 Task: Add a signature Faith Turner containing Have a great summer vacation, Faith Turner to email address softage.10@softage.net and add a folder Human resources policies
Action: Mouse moved to (98, 93)
Screenshot: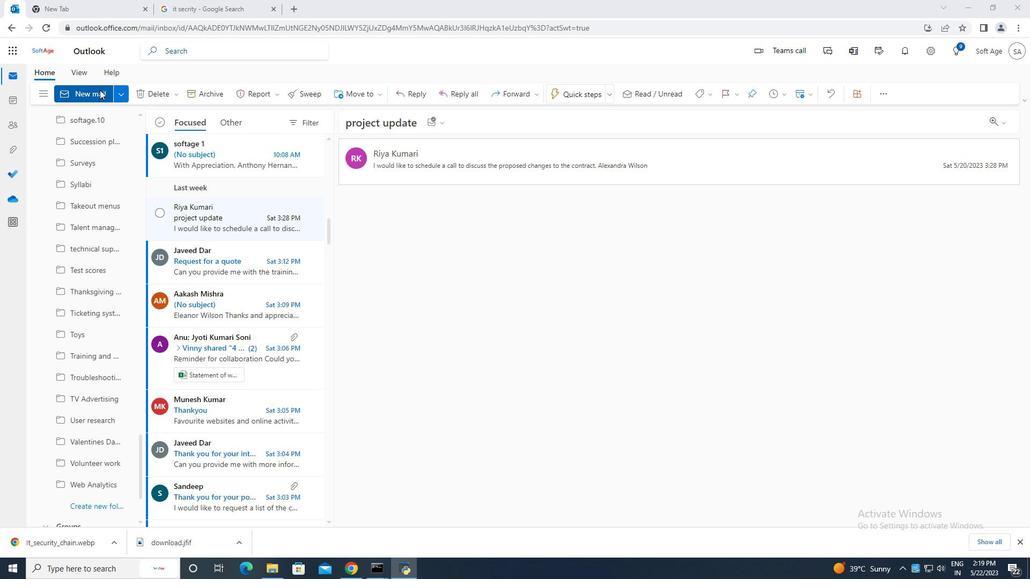 
Action: Mouse pressed left at (98, 93)
Screenshot: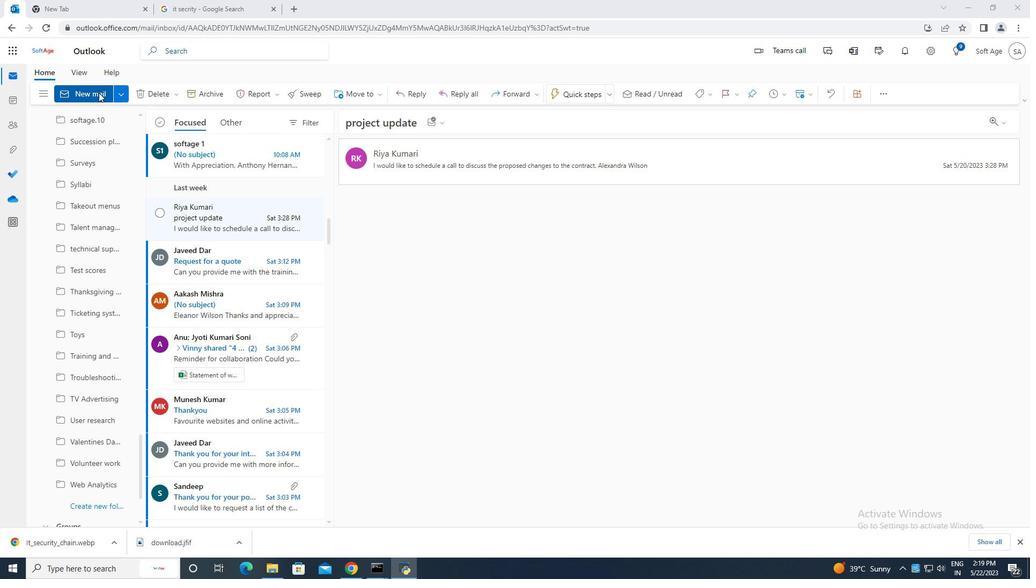 
Action: Mouse moved to (699, 96)
Screenshot: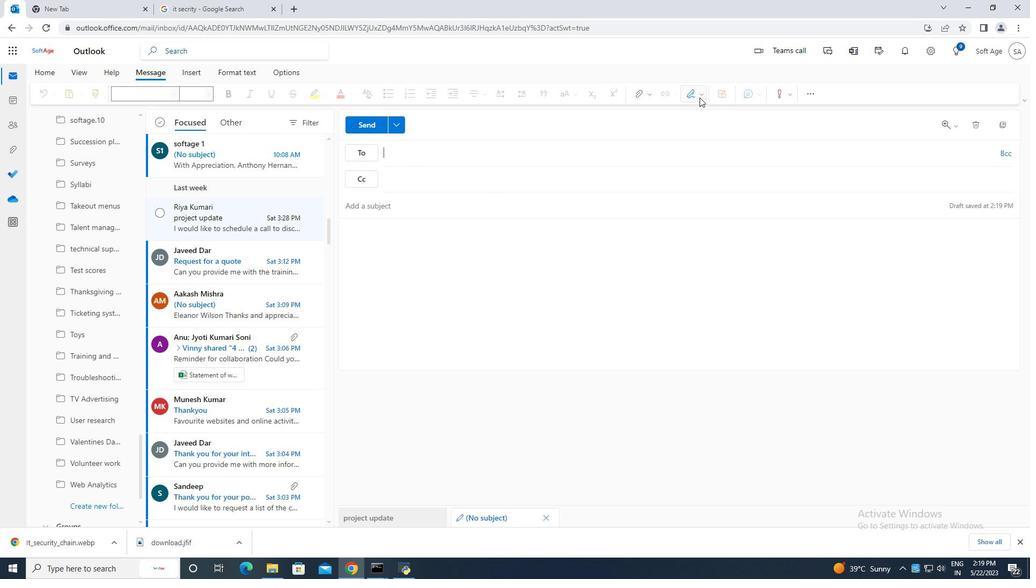 
Action: Mouse pressed left at (699, 96)
Screenshot: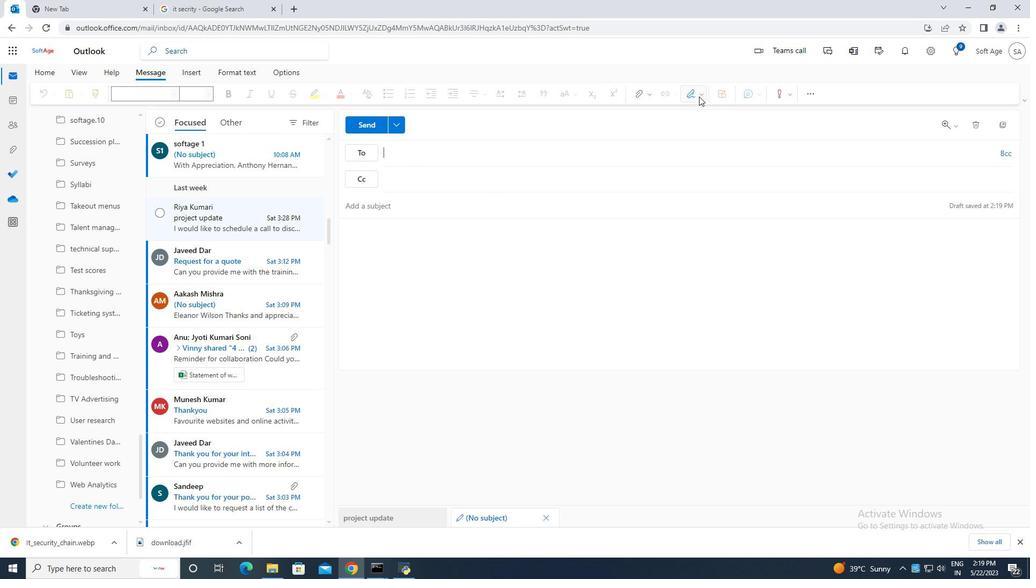 
Action: Mouse moved to (678, 138)
Screenshot: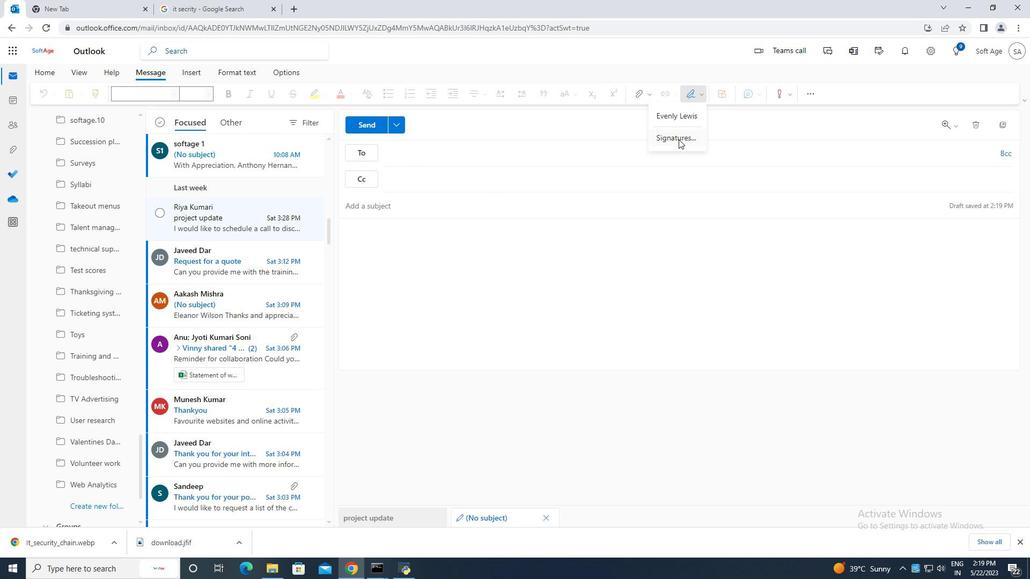 
Action: Mouse pressed left at (678, 138)
Screenshot: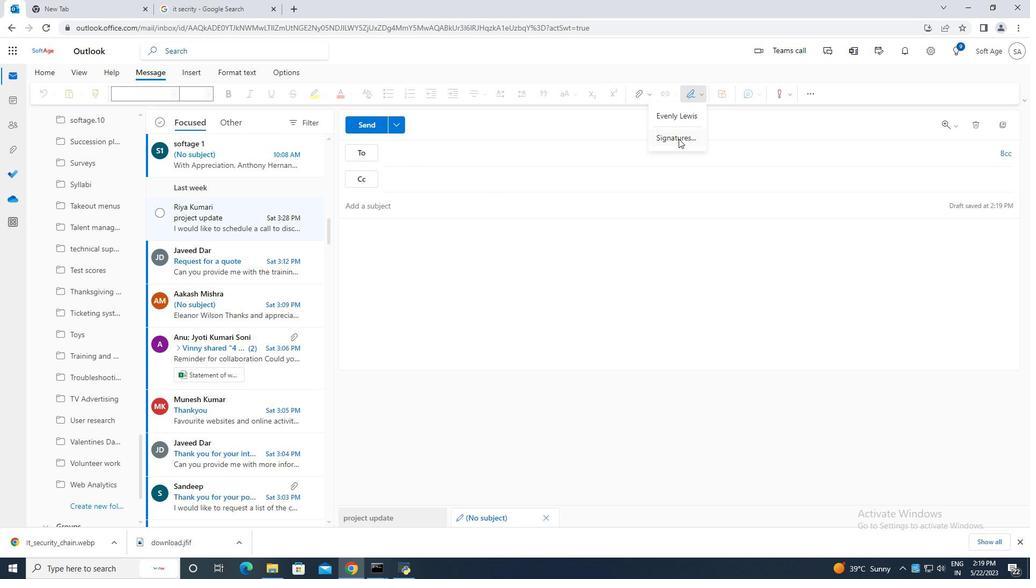 
Action: Mouse moved to (729, 180)
Screenshot: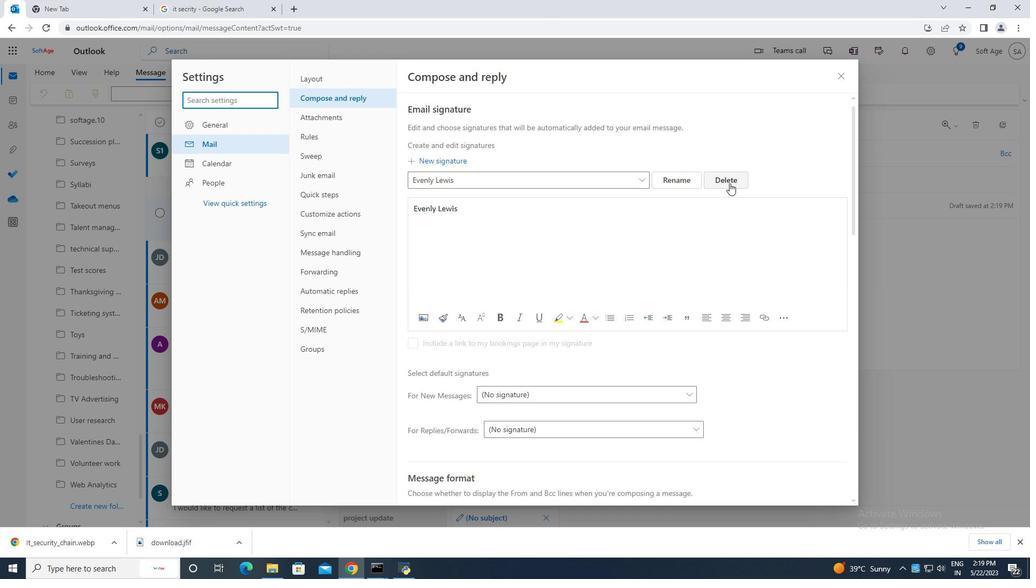
Action: Mouse pressed left at (729, 180)
Screenshot: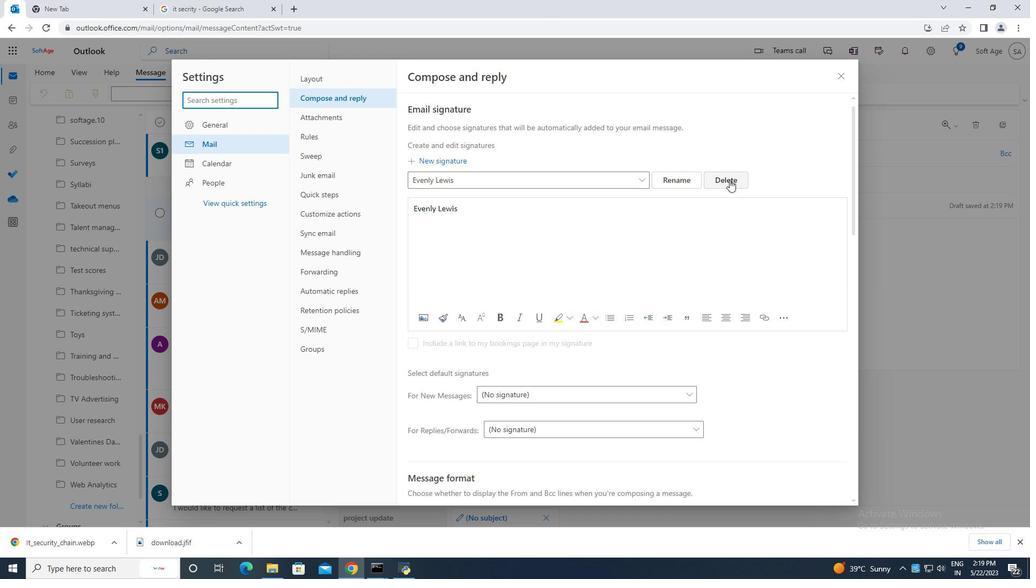 
Action: Mouse moved to (446, 183)
Screenshot: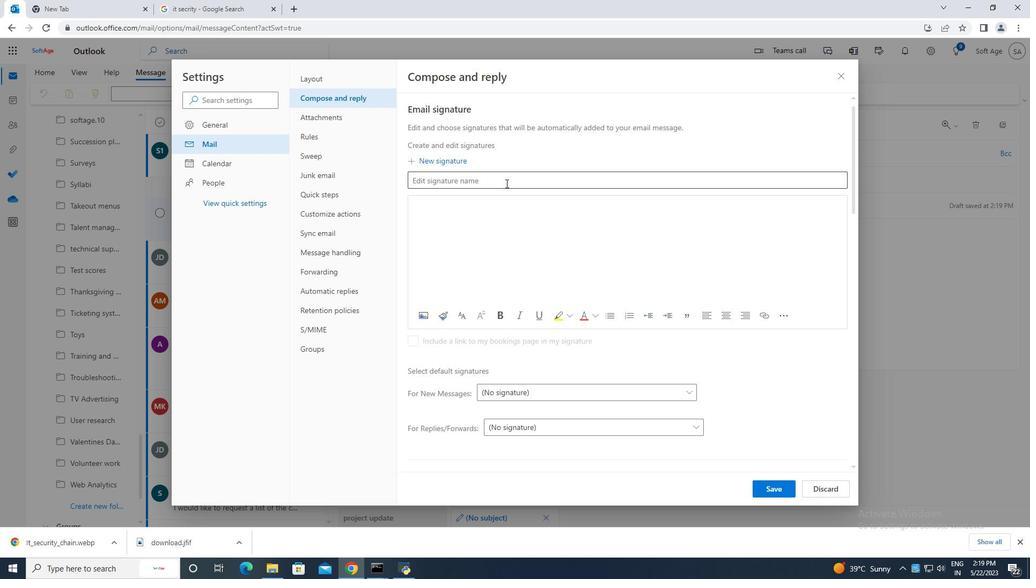 
Action: Mouse pressed left at (446, 183)
Screenshot: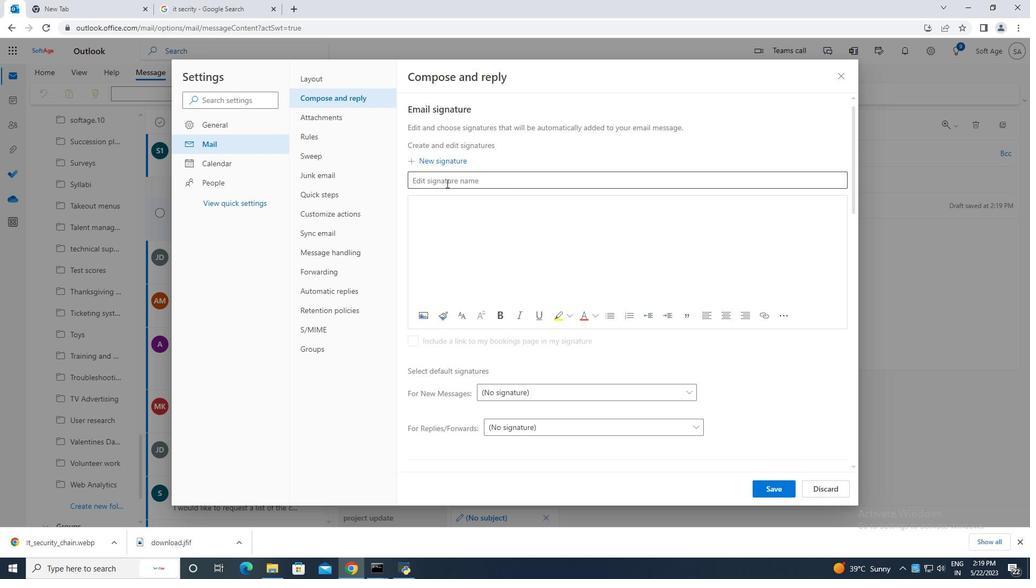 
Action: Mouse moved to (446, 183)
Screenshot: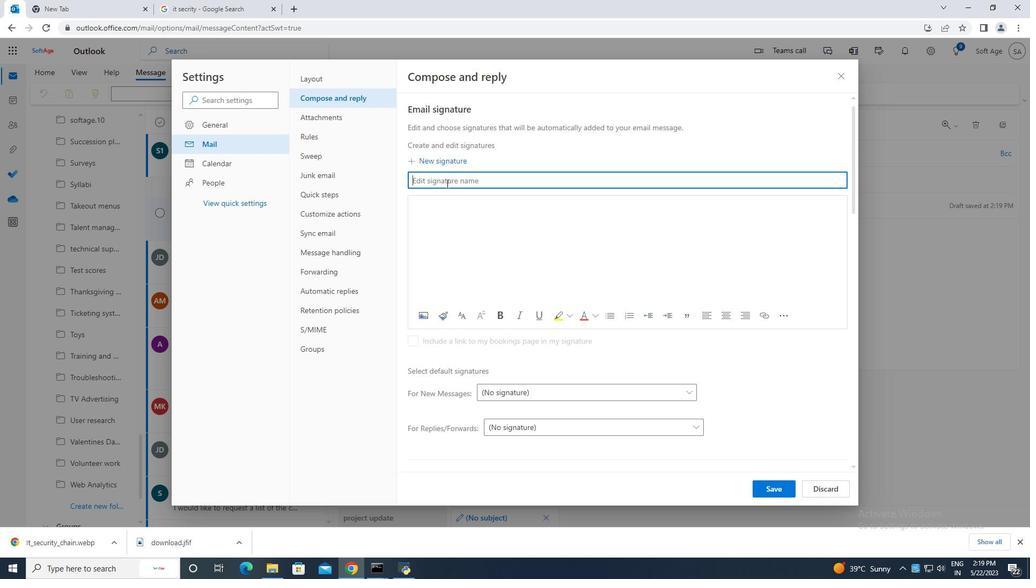 
Action: Key pressed <Key.caps_lock>F<Key.caps_lock>aith<Key.space>turner<Key.space>
Screenshot: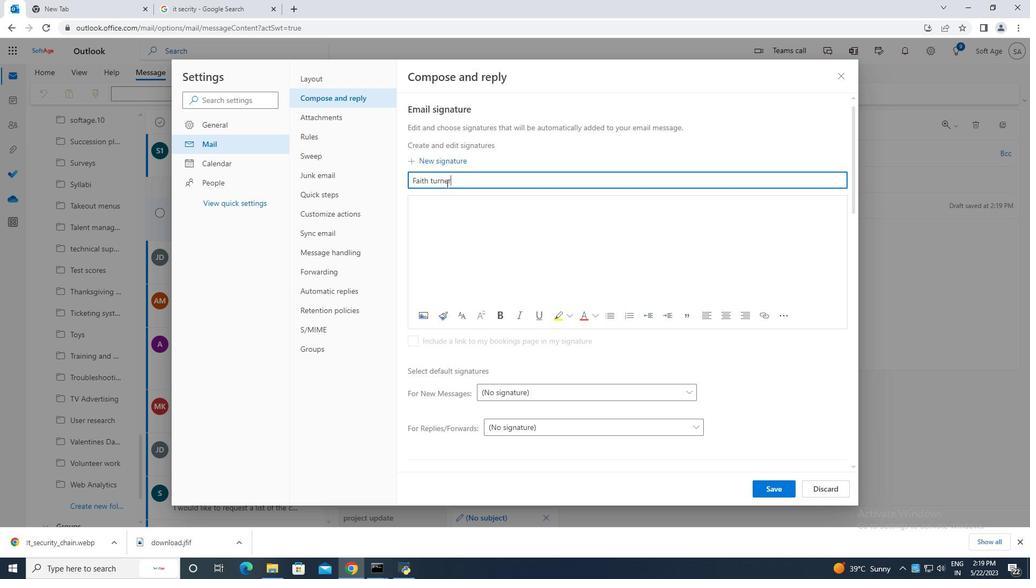 
Action: Mouse moved to (436, 206)
Screenshot: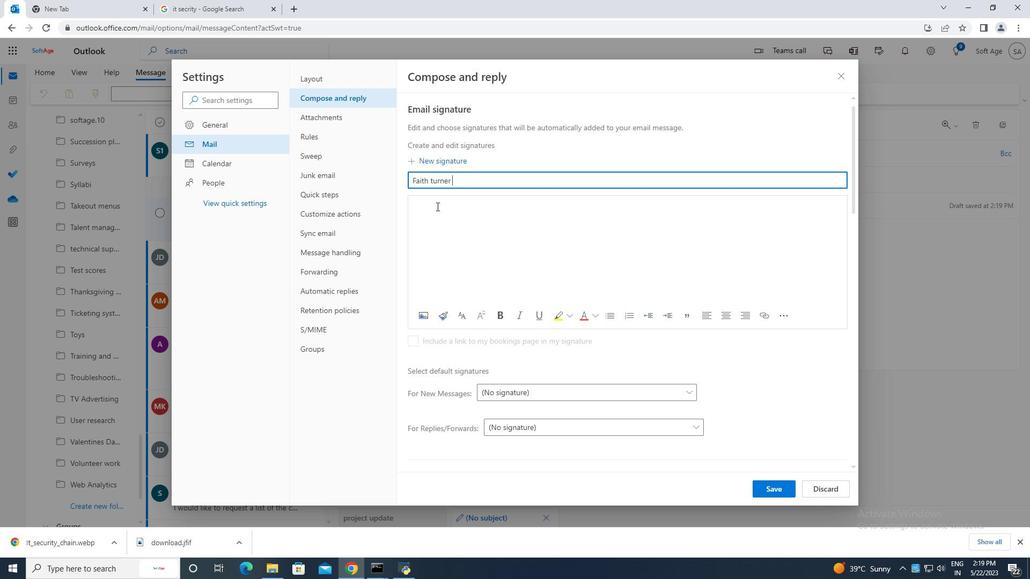 
Action: Mouse pressed left at (436, 206)
Screenshot: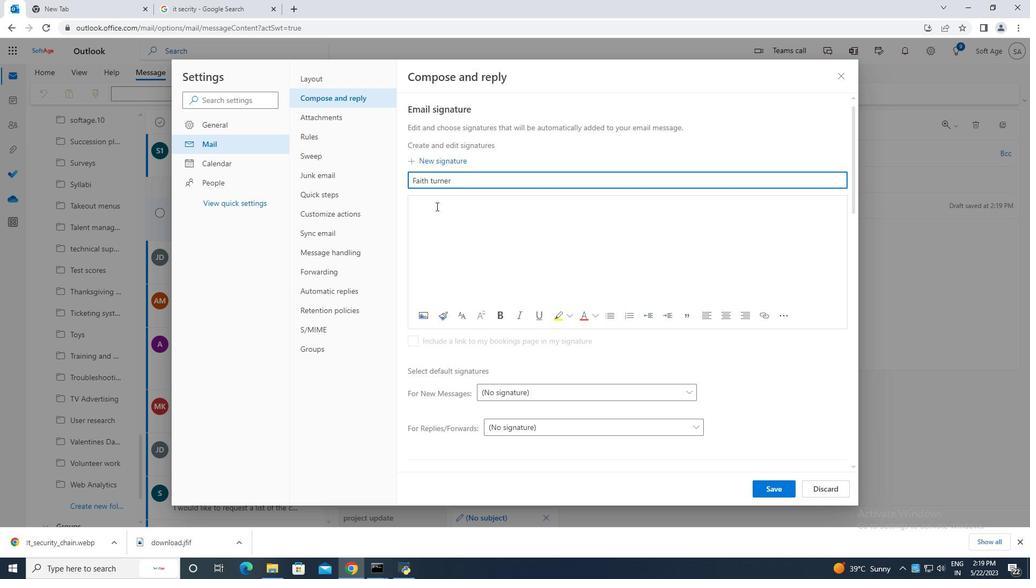 
Action: Key pressed containing<Key.space>have<Key.space>a<Key.space>great<Key.space>summer<Key.space>vacation,
Screenshot: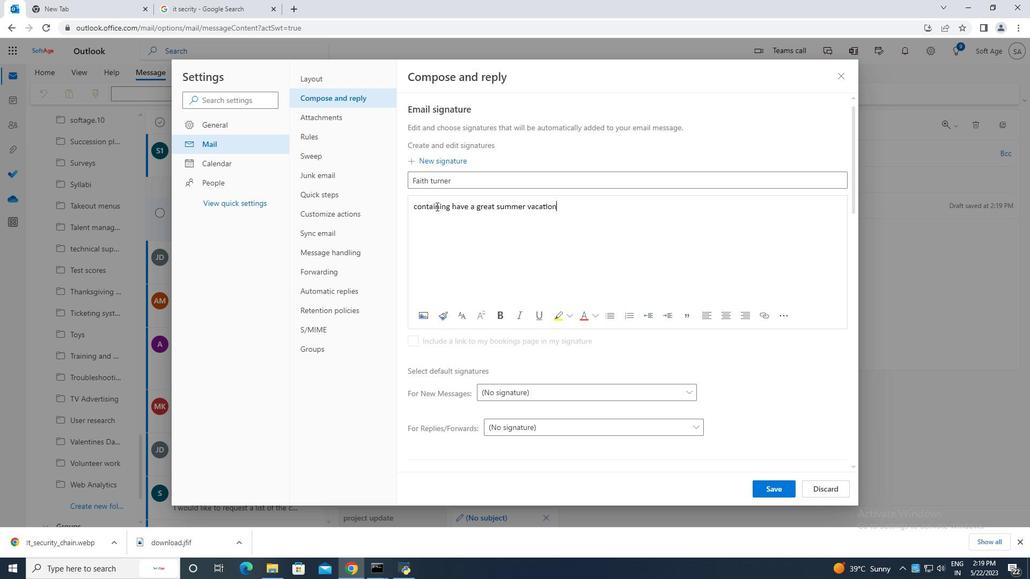 
Action: Mouse moved to (472, 205)
Screenshot: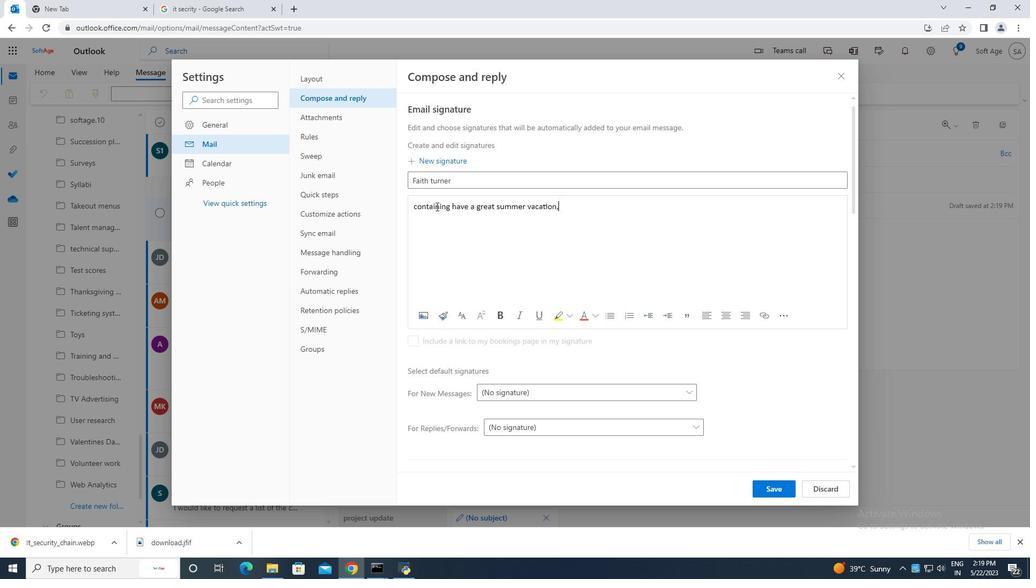
Action: Key pressed <Key.backspace><Key.backspace><Key.backspace><Key.backspace><Key.backspace><Key.backspace><Key.backspace><Key.backspace><Key.backspace><Key.backspace><Key.backspace><Key.backspace><Key.backspace><Key.backspace><Key.backspace><Key.backspace><Key.backspace><Key.backspace><Key.backspace><Key.backspace><Key.backspace><Key.backspace><Key.backspace><Key.backspace><Key.backspace><Key.backspace><Key.backspace><Key.backspace><Key.backspace><Key.backspace><Key.backspace><Key.backspace><Key.backspace><Key.backspace><Key.backspace><Key.backspace><Key.backspace><Key.backspace><Key.backspace><Key.backspace><Key.backspace><Key.backspace><Key.backspace><Key.backspace><Key.backspace>fat<Key.backspace>ith<Key.space>turner
Screenshot: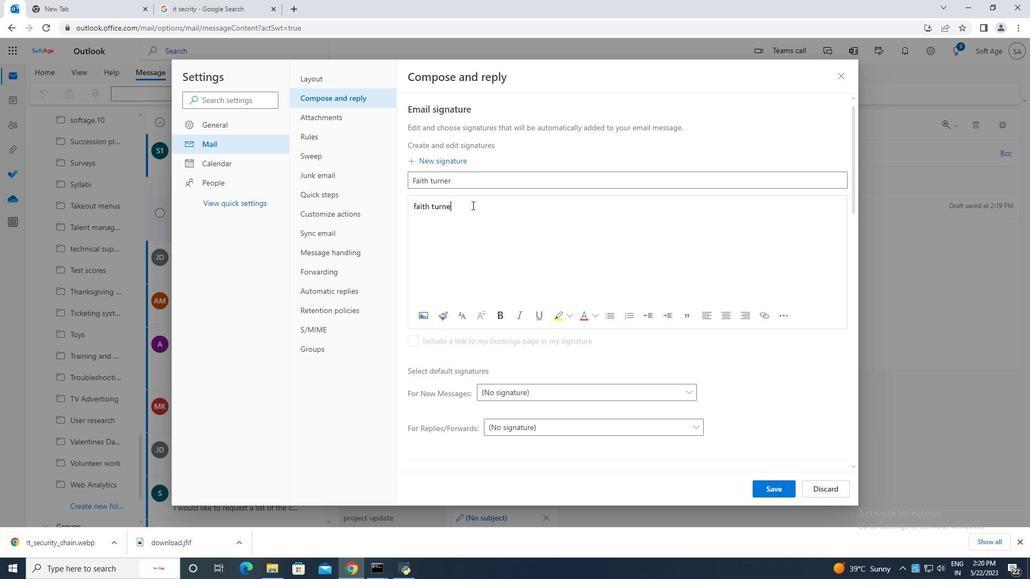 
Action: Mouse moved to (775, 489)
Screenshot: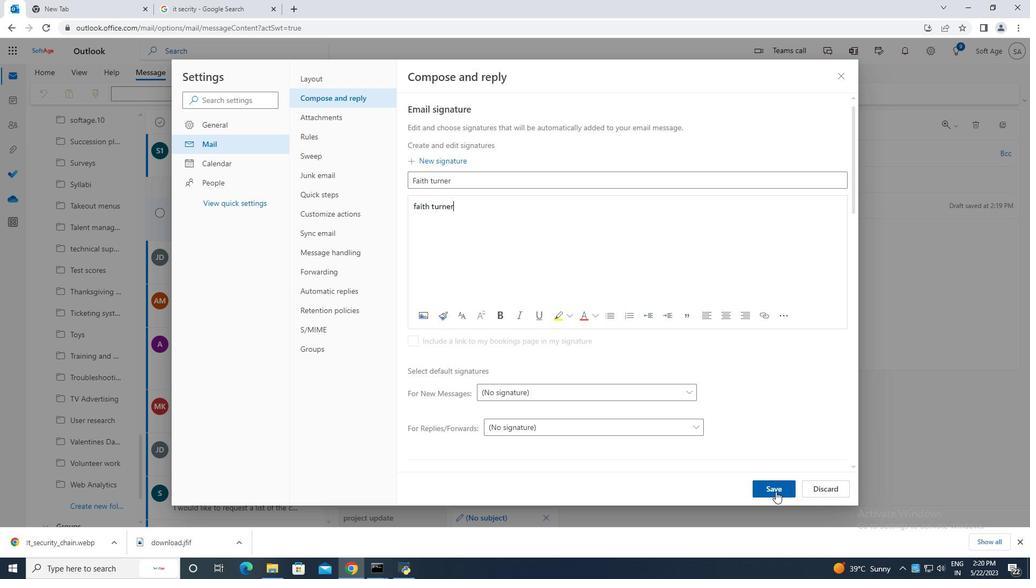 
Action: Mouse pressed left at (775, 489)
Screenshot: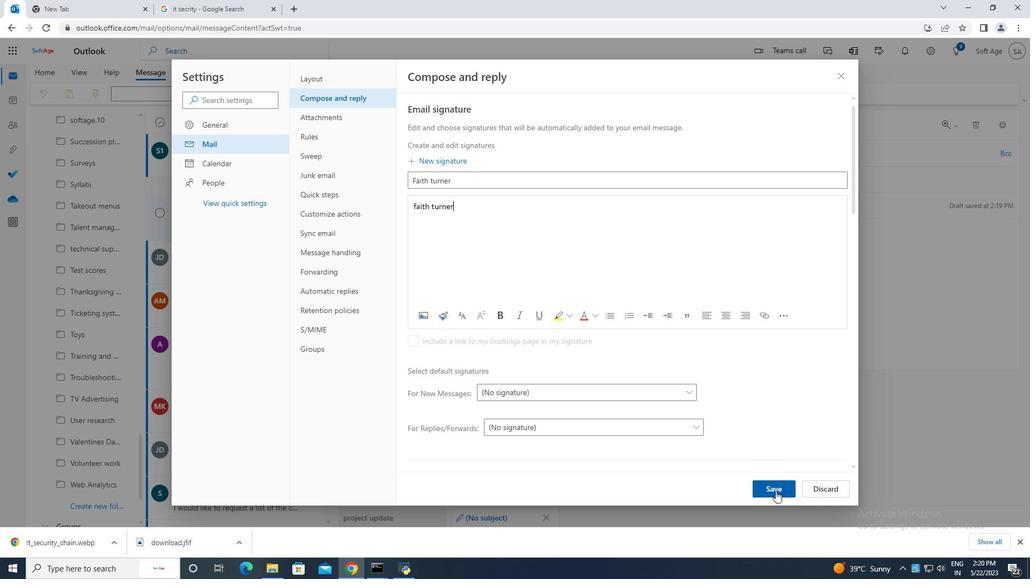 
Action: Mouse moved to (841, 78)
Screenshot: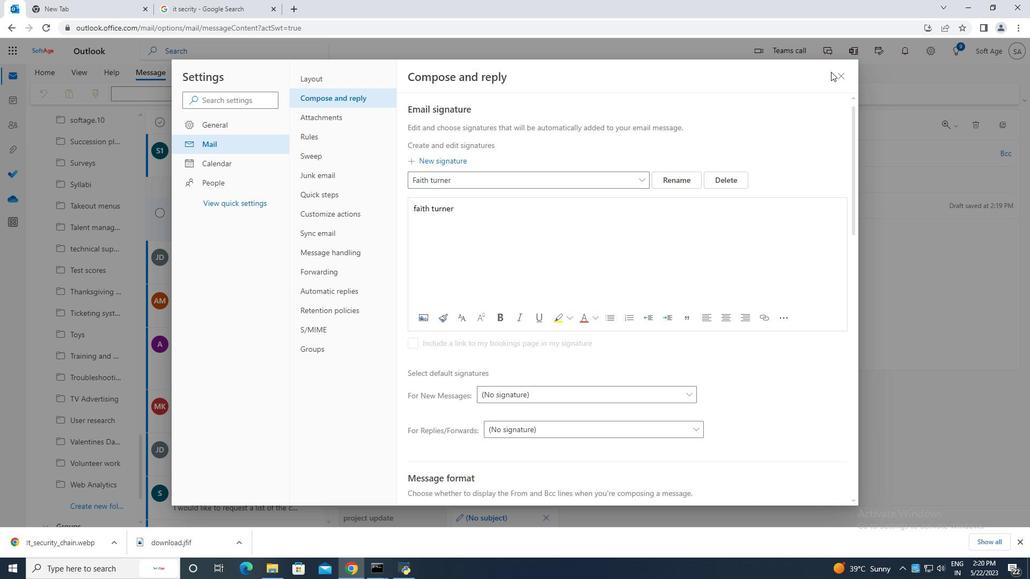 
Action: Mouse pressed left at (841, 78)
Screenshot: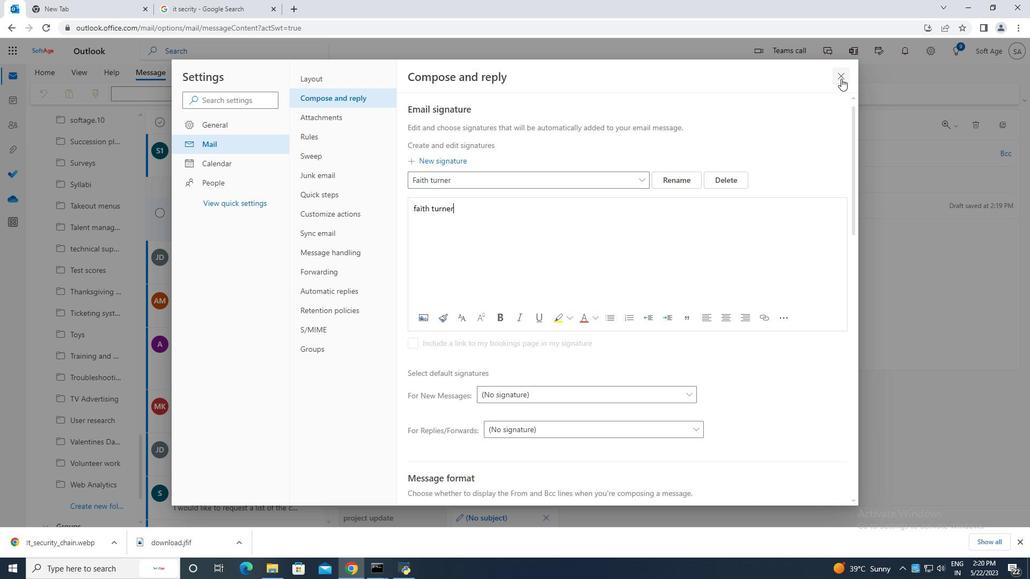 
Action: Mouse moved to (699, 95)
Screenshot: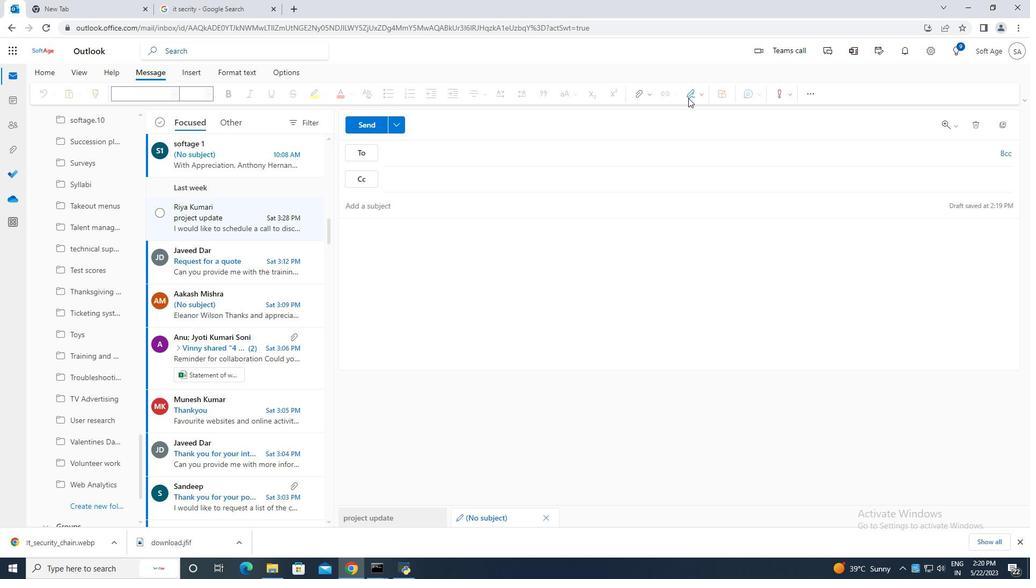 
Action: Mouse pressed left at (699, 95)
Screenshot: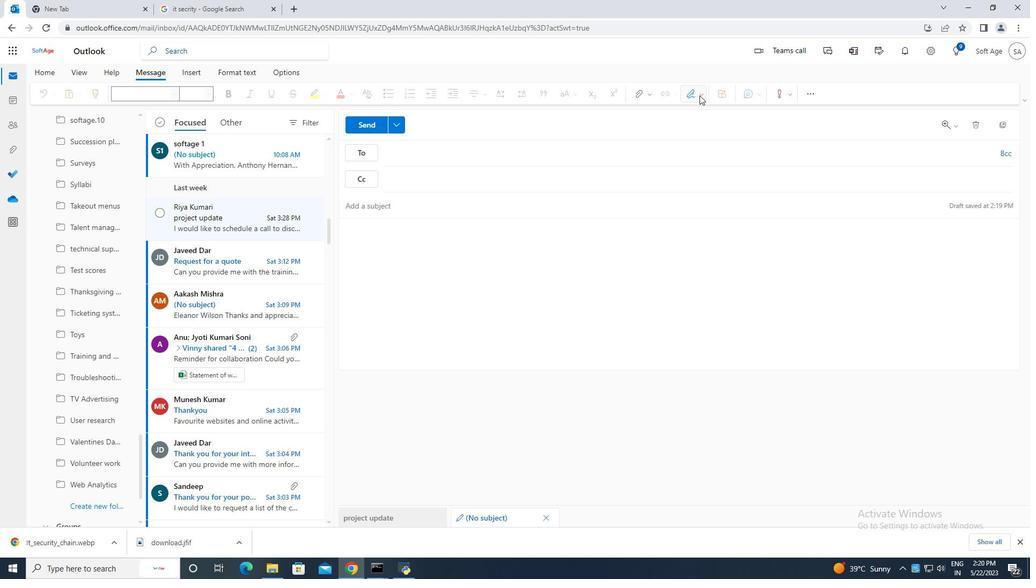 
Action: Mouse moved to (679, 136)
Screenshot: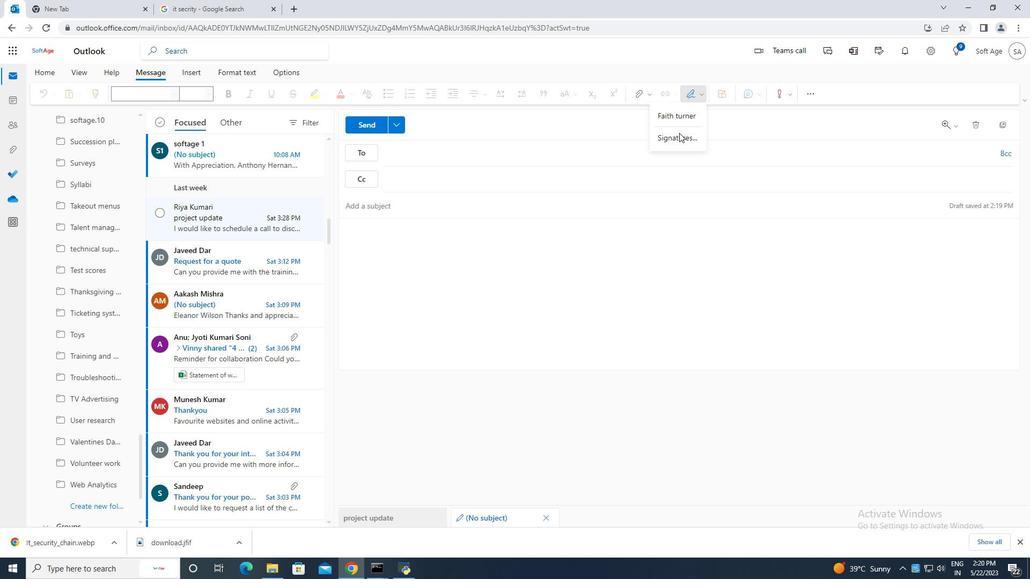 
Action: Mouse pressed left at (679, 136)
Screenshot: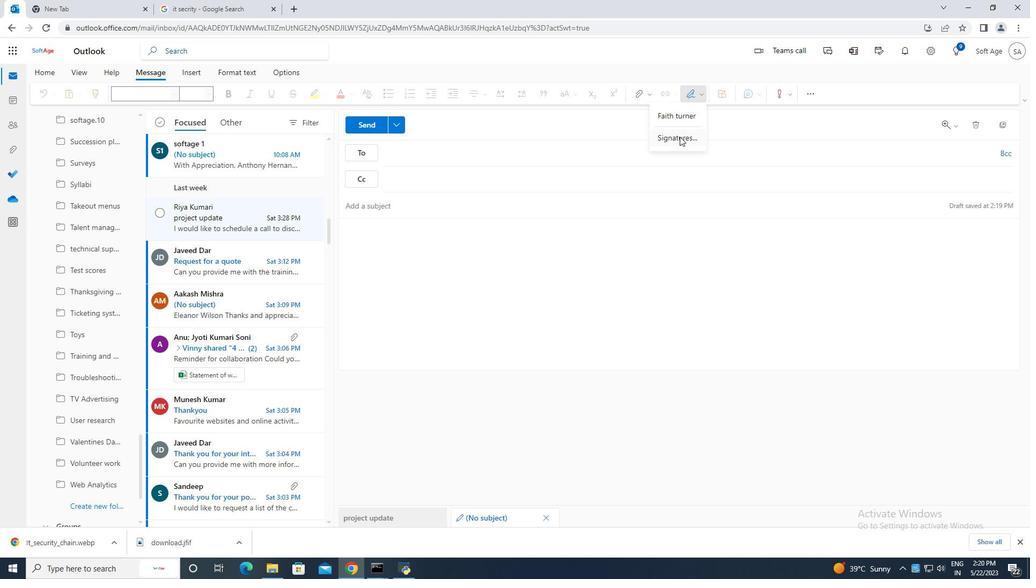 
Action: Mouse moved to (846, 74)
Screenshot: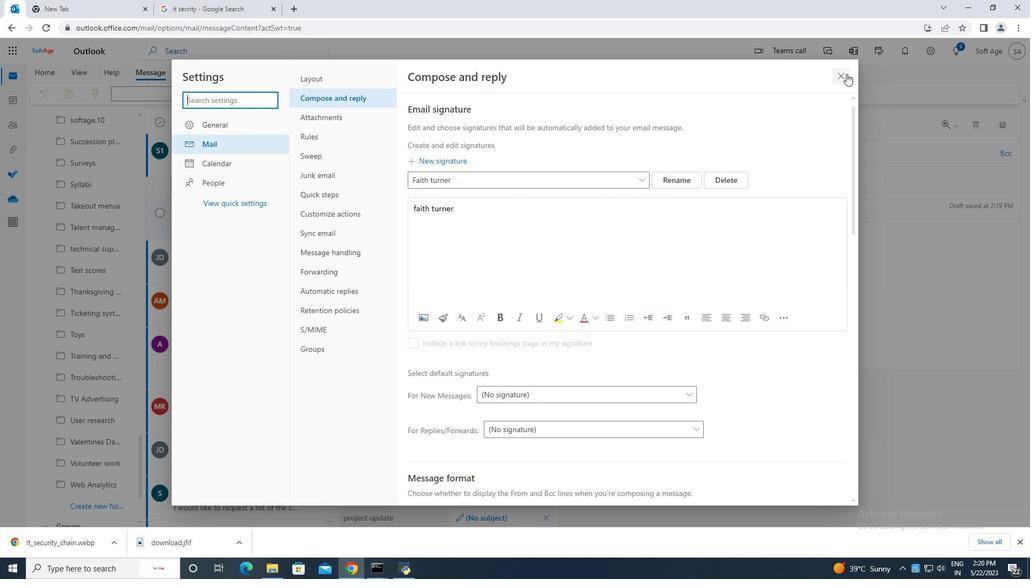 
Action: Mouse pressed left at (846, 74)
Screenshot: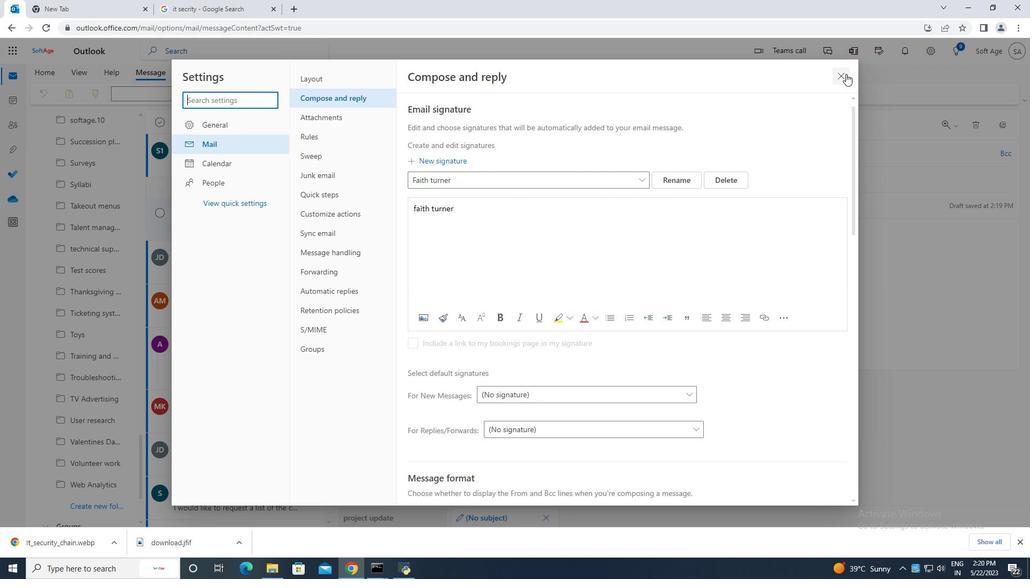 
Action: Mouse moved to (694, 92)
Screenshot: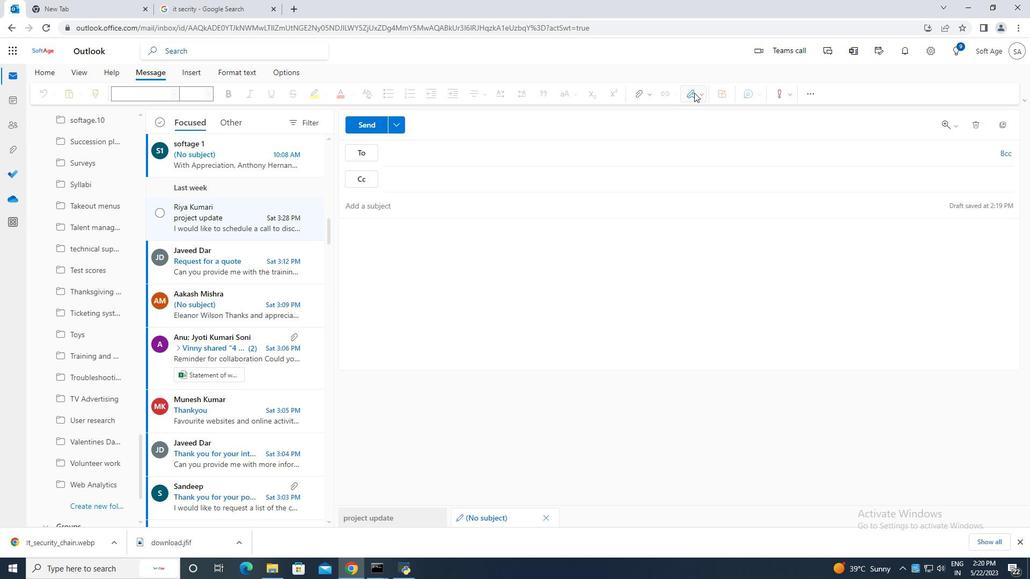
Action: Mouse pressed left at (694, 92)
Screenshot: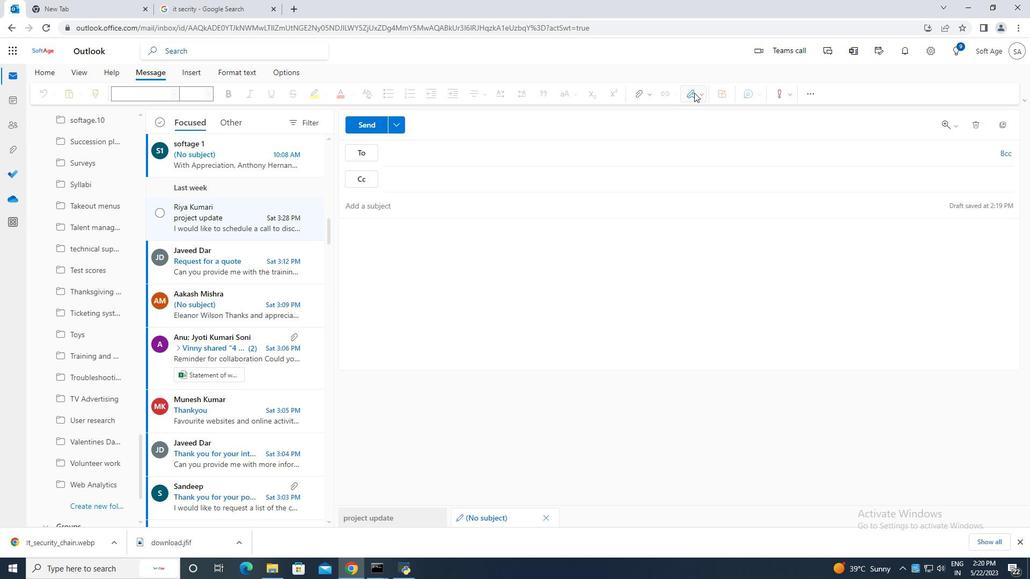 
Action: Mouse moved to (676, 116)
Screenshot: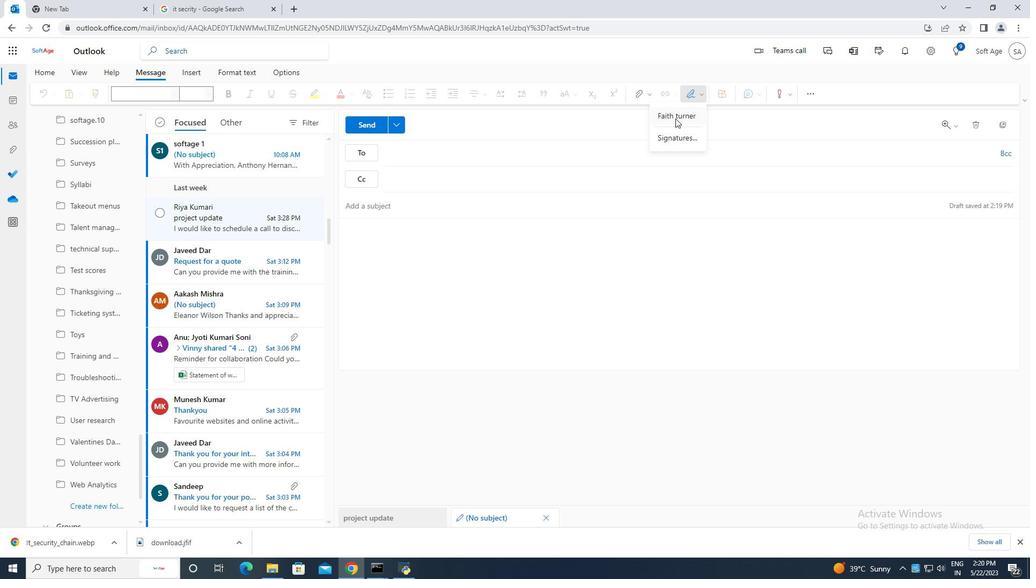 
Action: Mouse pressed left at (676, 116)
Screenshot: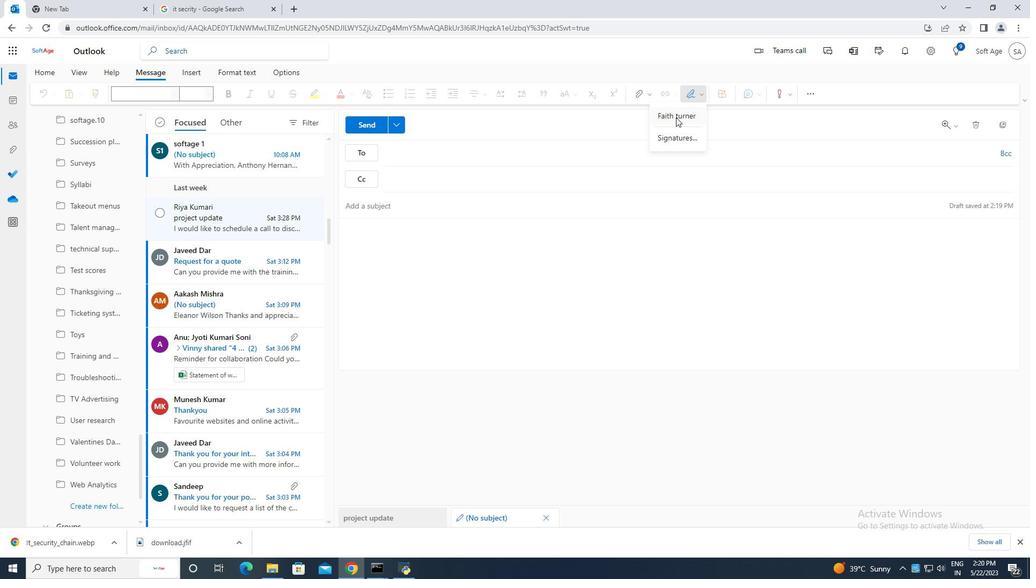 
Action: Mouse moved to (400, 222)
Screenshot: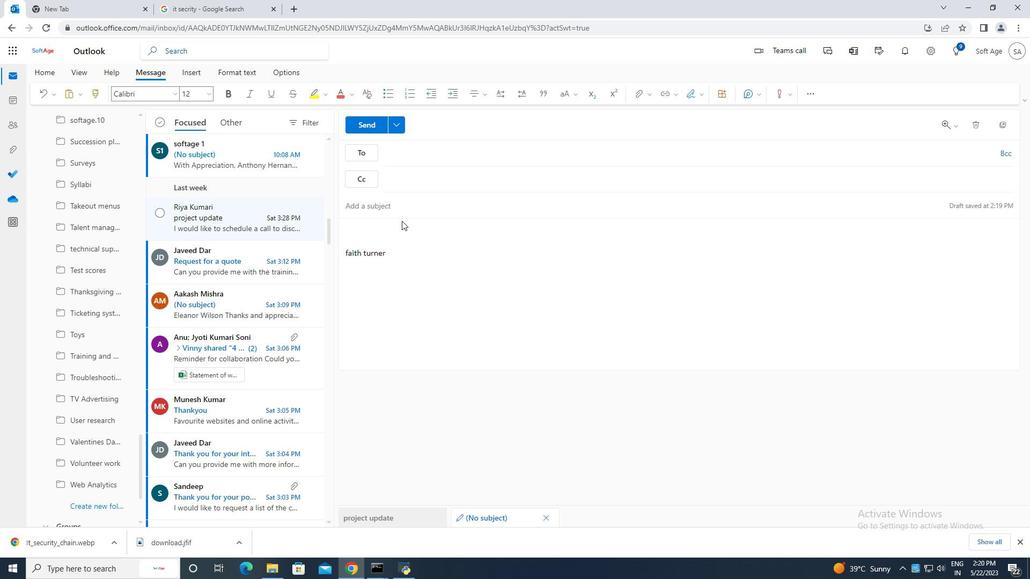 
Action: Key pressed <Key.caps_lock>C<Key.caps_lock>ontaining<Key.space>have<Key.space>a<Key.space>great<Key.space>summer<Key.space>vacation,
Screenshot: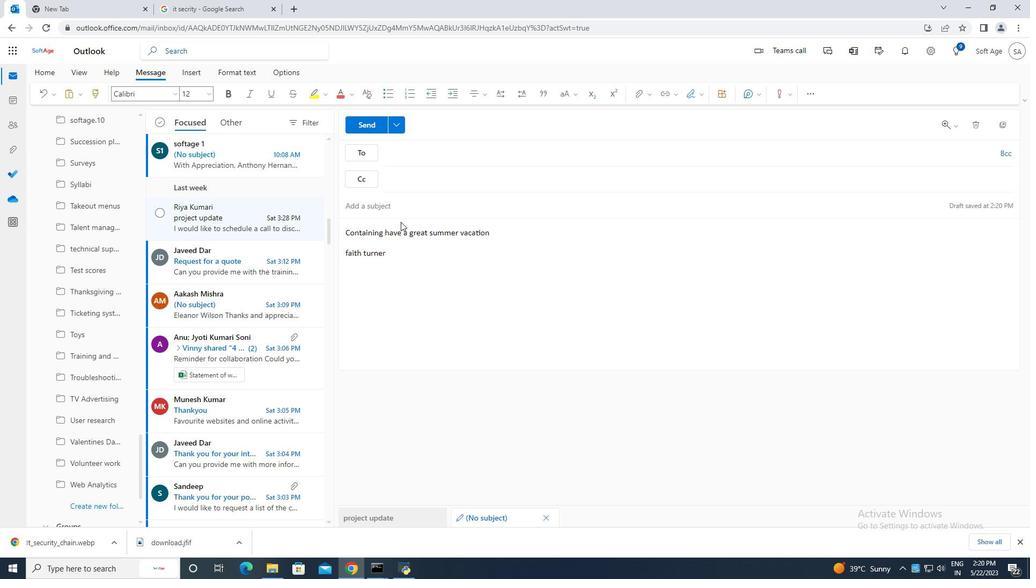 
Action: Mouse moved to (420, 158)
Screenshot: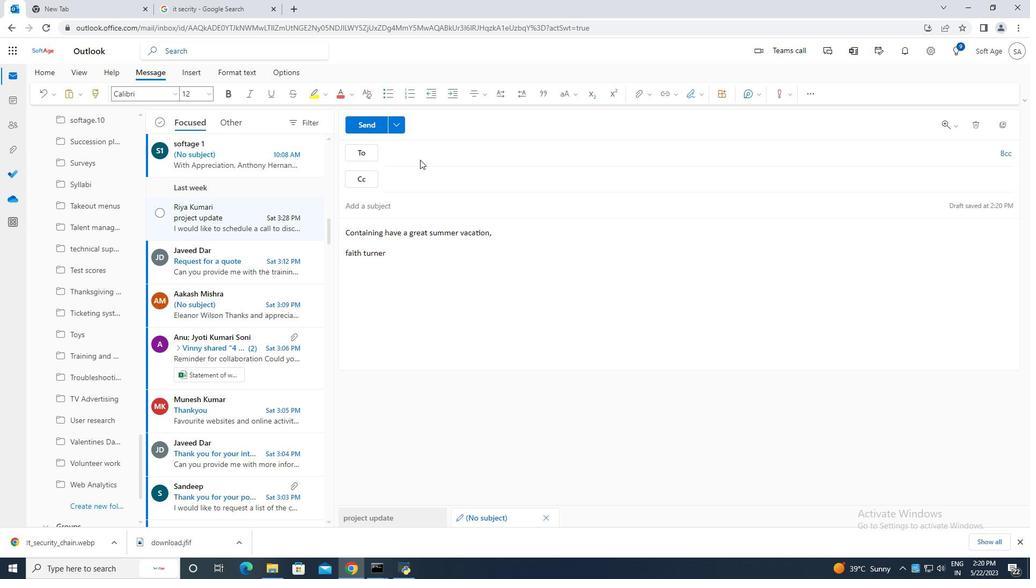 
Action: Mouse pressed left at (420, 158)
Screenshot: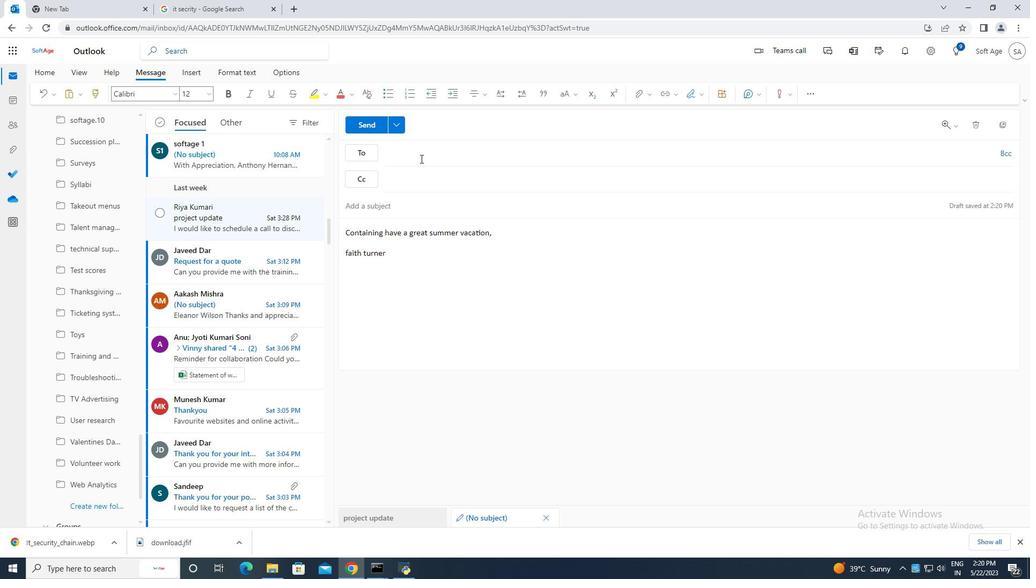 
Action: Key pressed softage.10
Screenshot: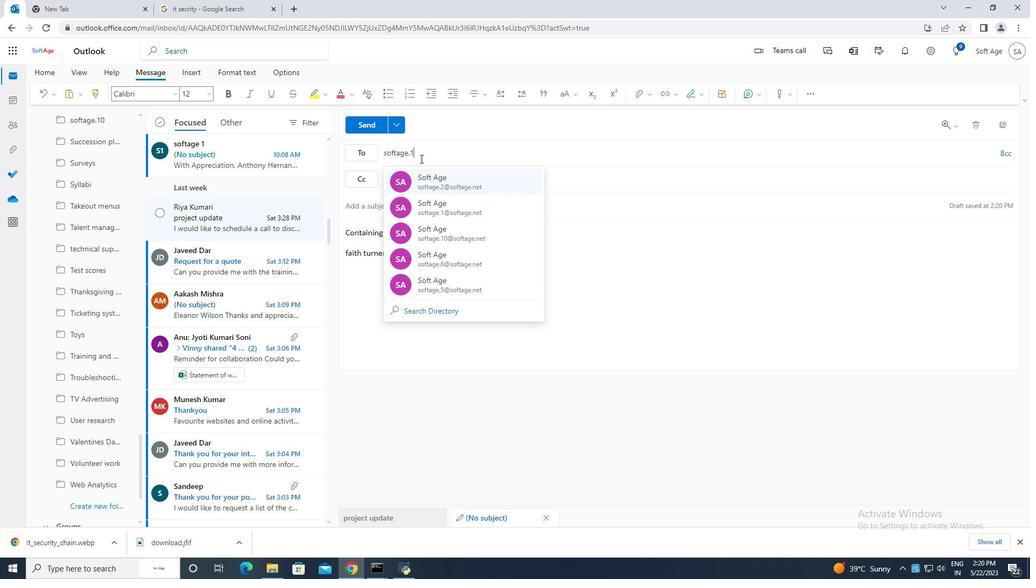 
Action: Mouse moved to (493, 208)
Screenshot: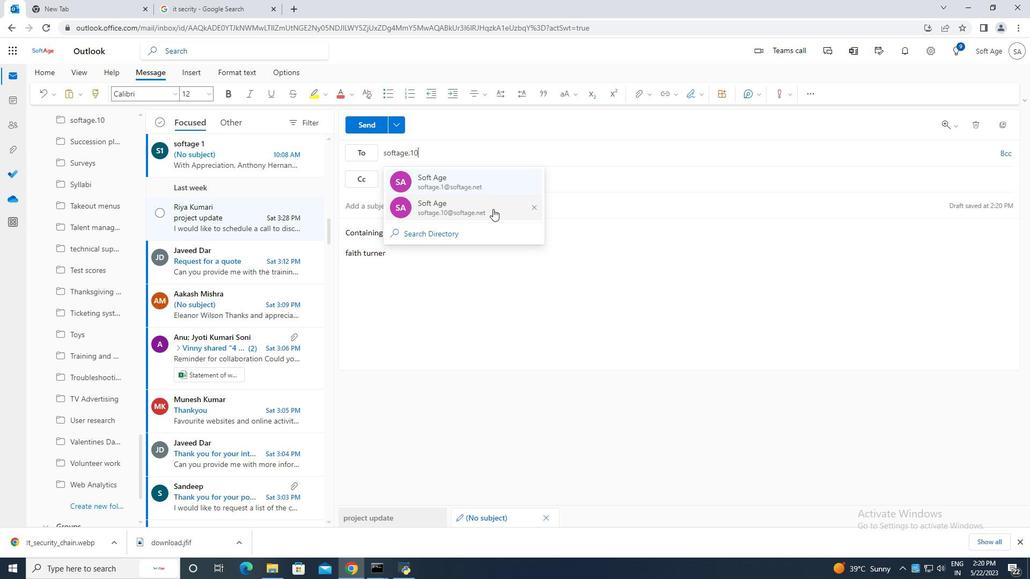 
Action: Mouse pressed left at (493, 208)
Screenshot: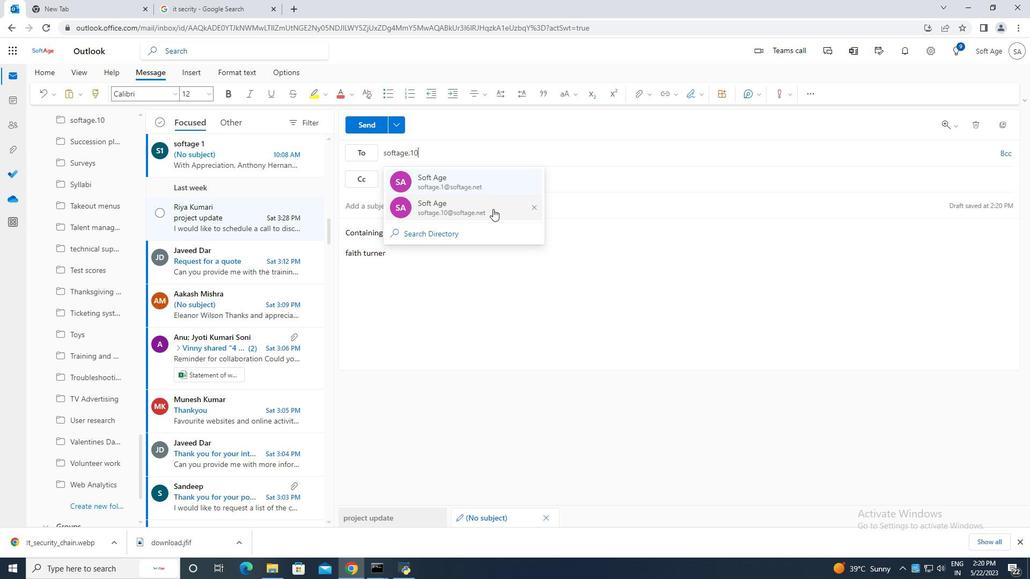 
Action: Mouse moved to (101, 507)
Screenshot: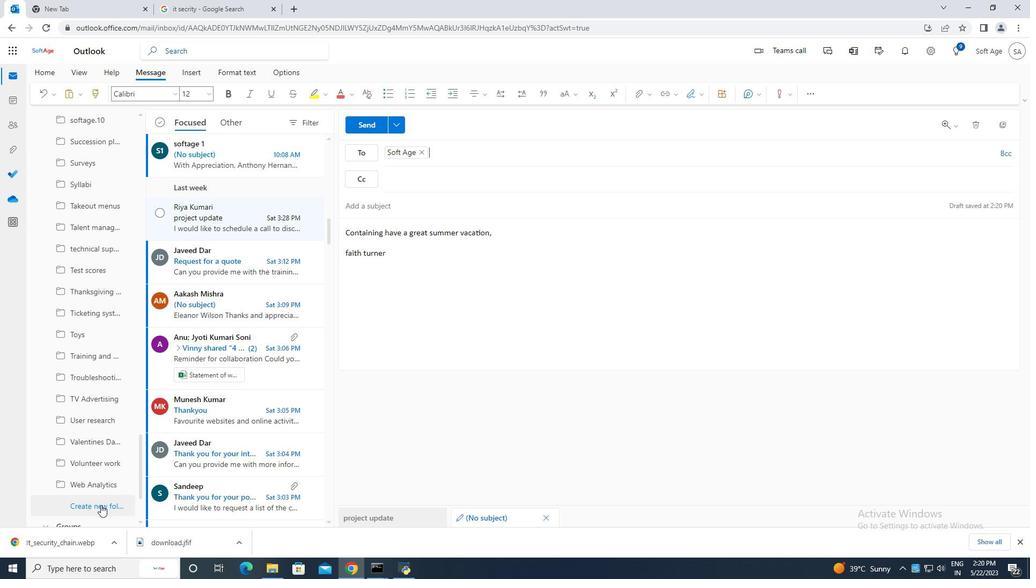 
Action: Mouse pressed left at (101, 507)
Screenshot: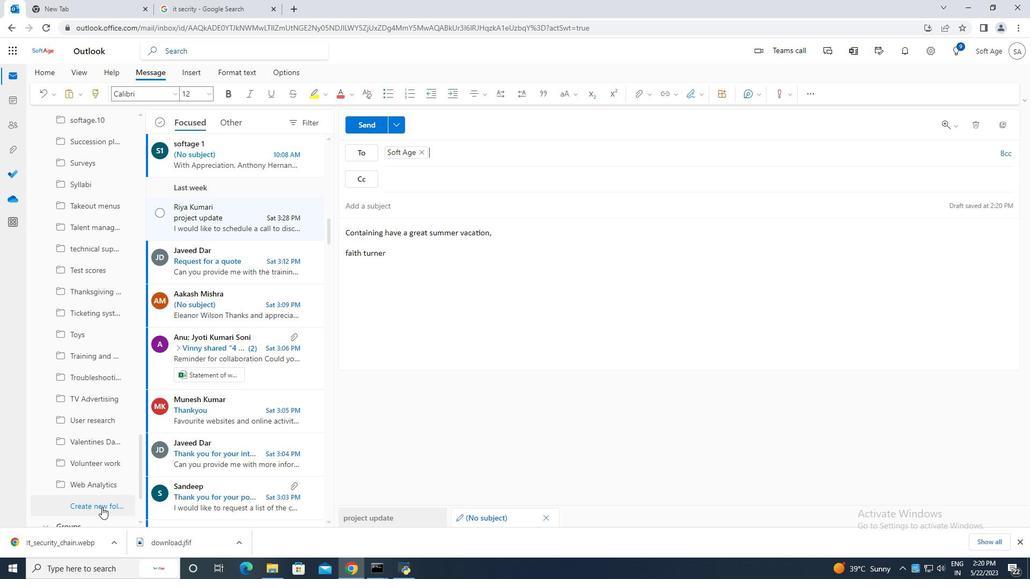 
Action: Mouse moved to (97, 503)
Screenshot: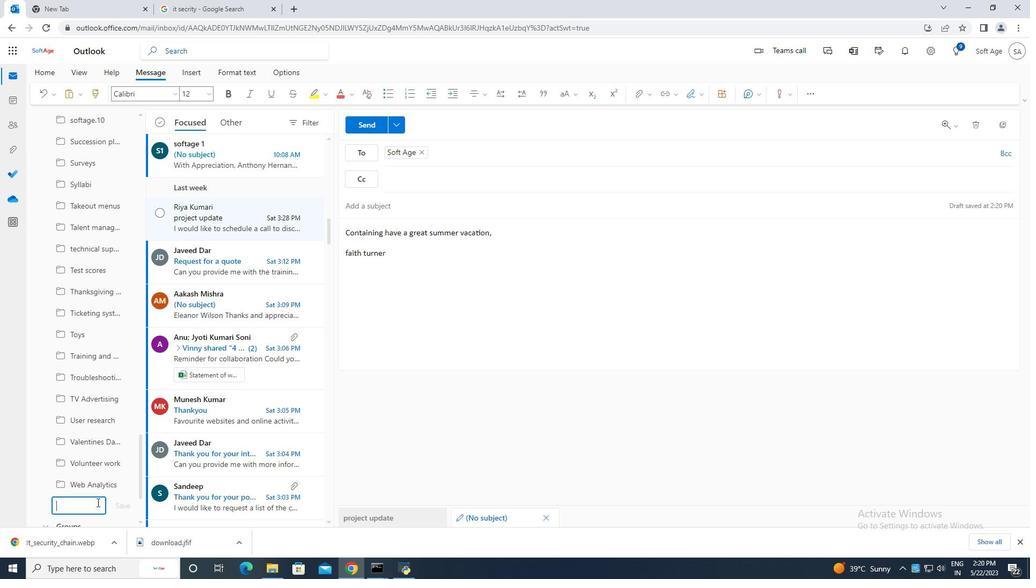 
Action: Mouse pressed left at (97, 503)
Screenshot: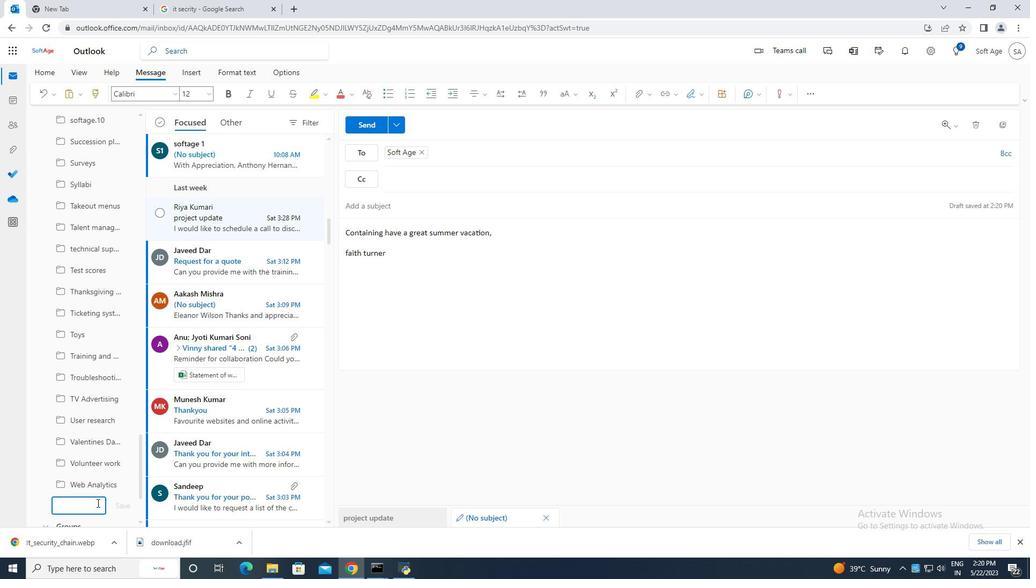 
Action: Mouse moved to (98, 503)
Screenshot: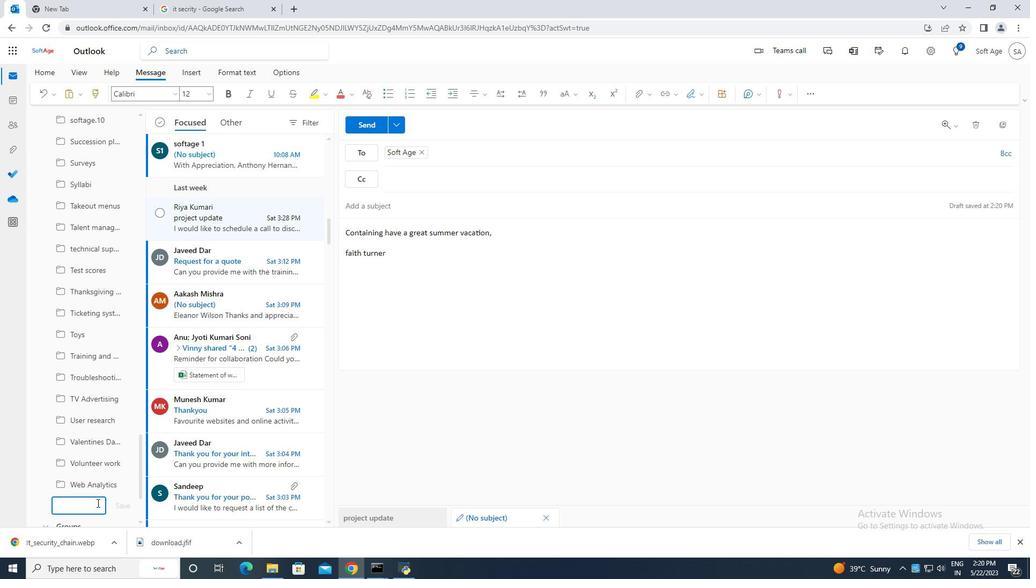 
Action: Key pressed <Key.caps_lock>H<Key.caps_lock>uman<Key.space>resources<Key.space>policies
Screenshot: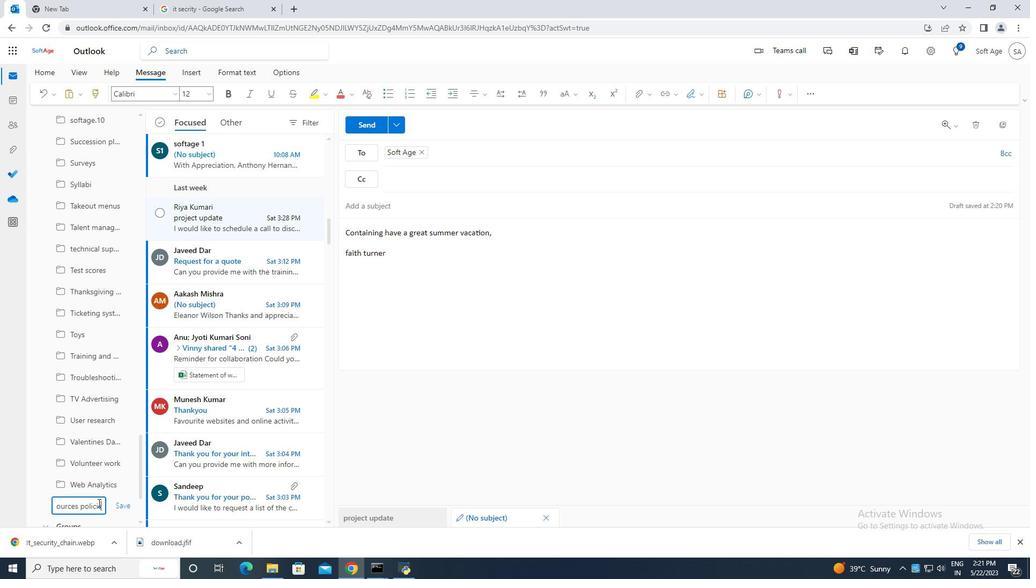 
Action: Mouse moved to (123, 505)
Screenshot: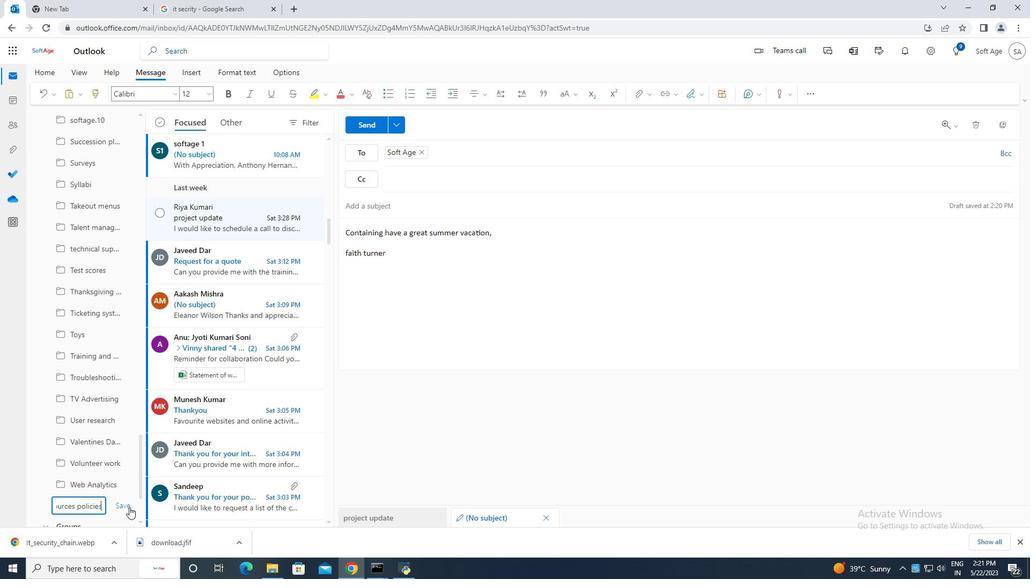 
Action: Mouse pressed left at (123, 505)
Screenshot: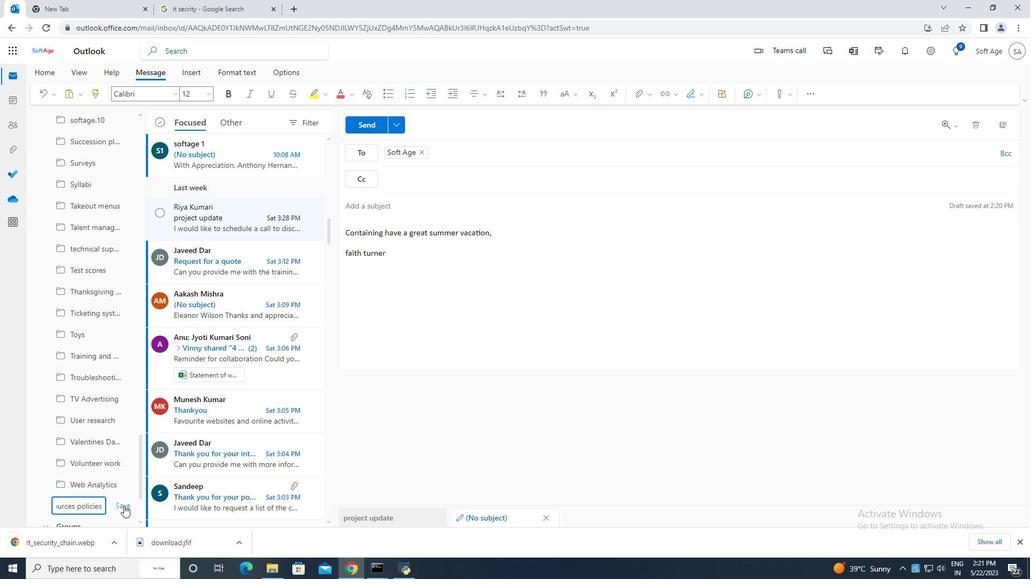 
Action: Mouse moved to (372, 123)
Screenshot: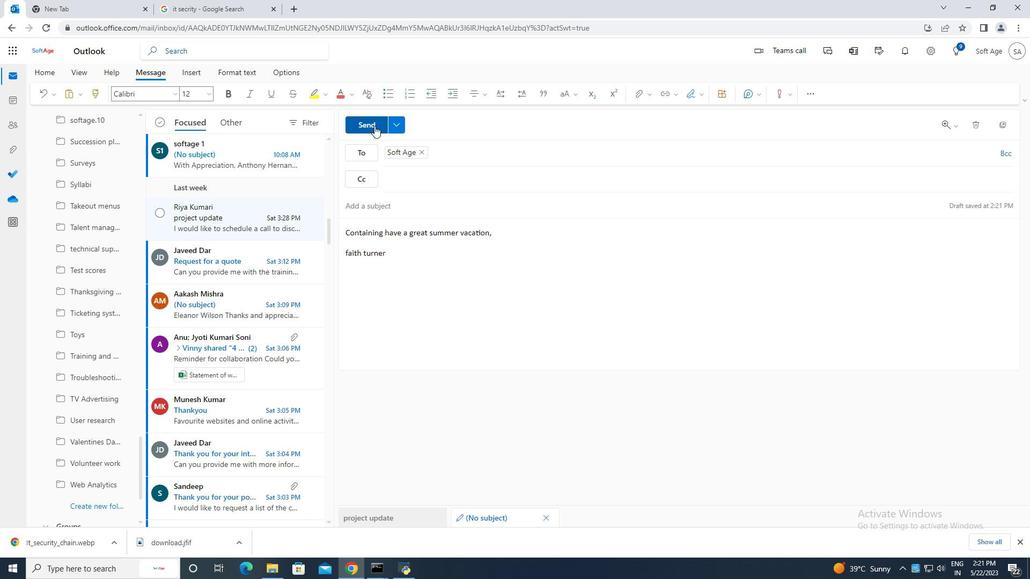 
Action: Mouse pressed left at (372, 123)
Screenshot: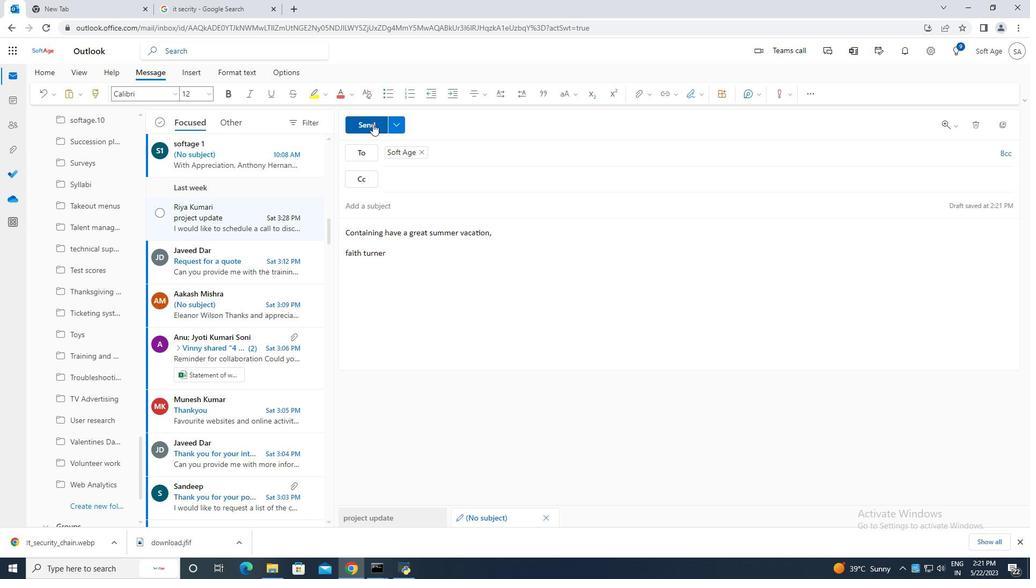 
Action: Mouse moved to (508, 307)
Screenshot: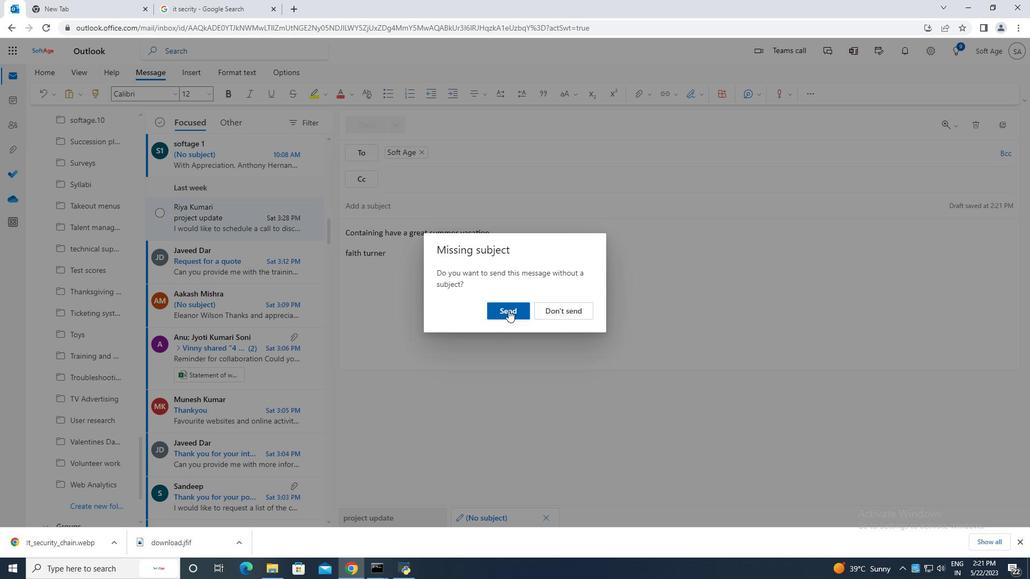 
Action: Mouse pressed left at (508, 307)
Screenshot: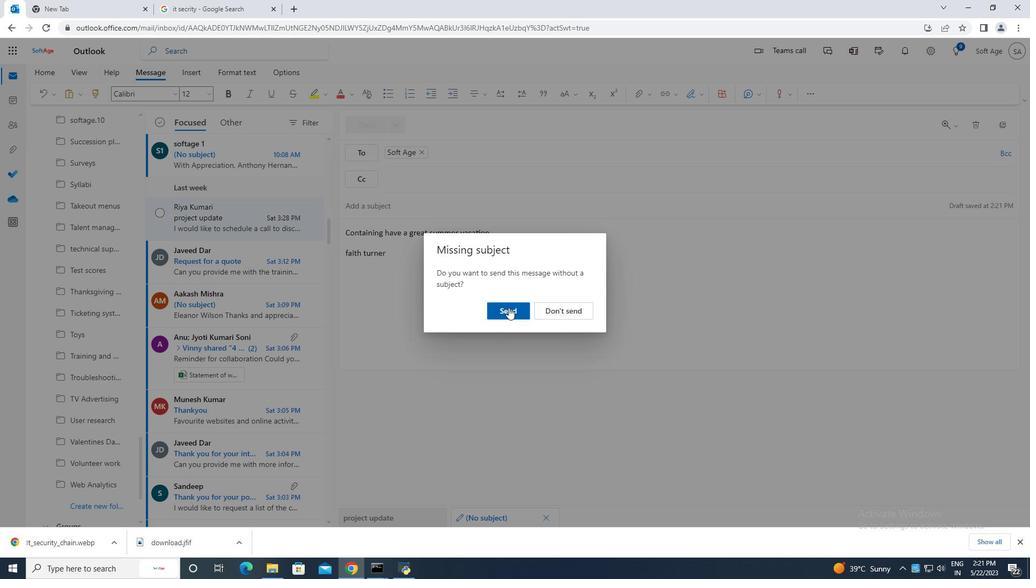 
Action: Mouse moved to (506, 309)
Screenshot: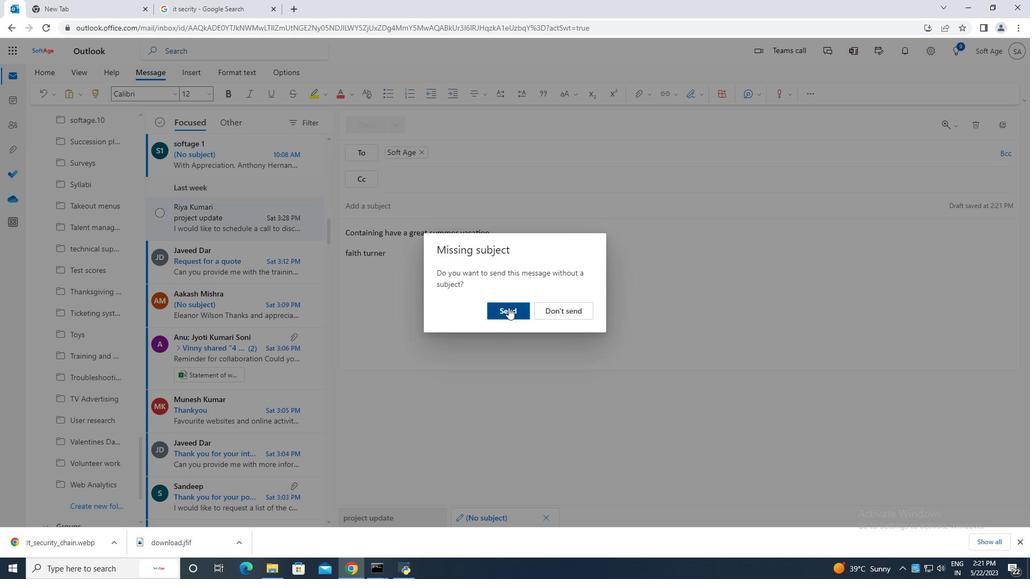 
